Task: Check current mortgage rates that include FHA loans.
Action: Mouse moved to (731, 138)
Screenshot: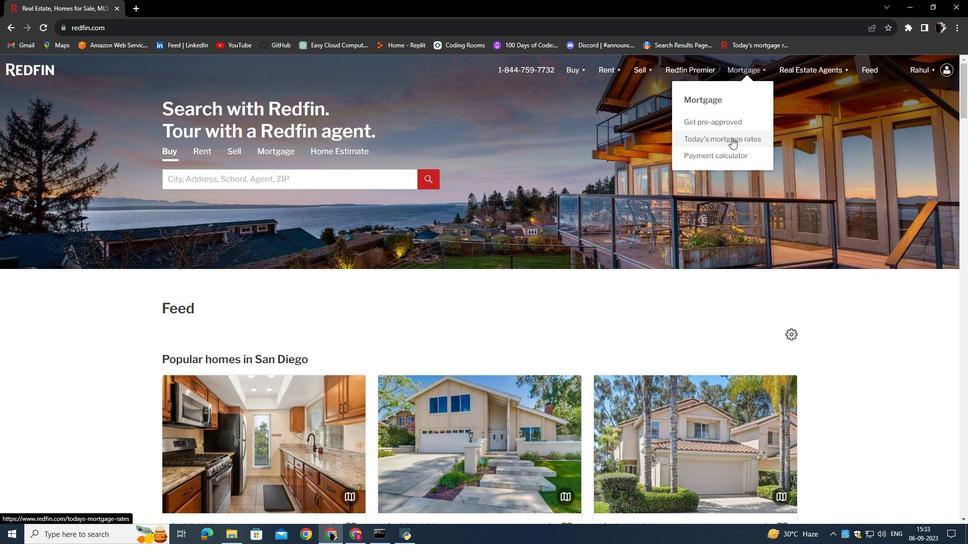 
Action: Mouse pressed left at (731, 138)
Screenshot: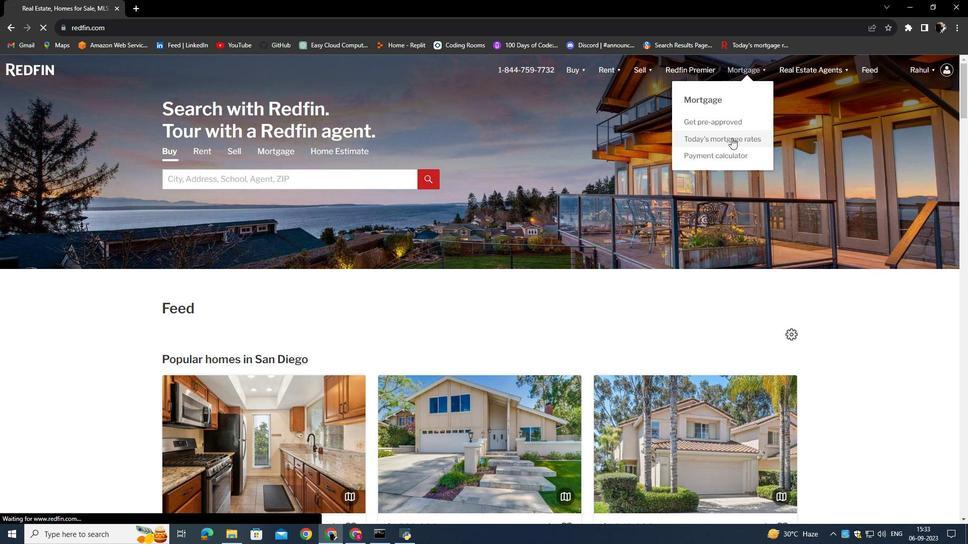 
Action: Mouse moved to (371, 269)
Screenshot: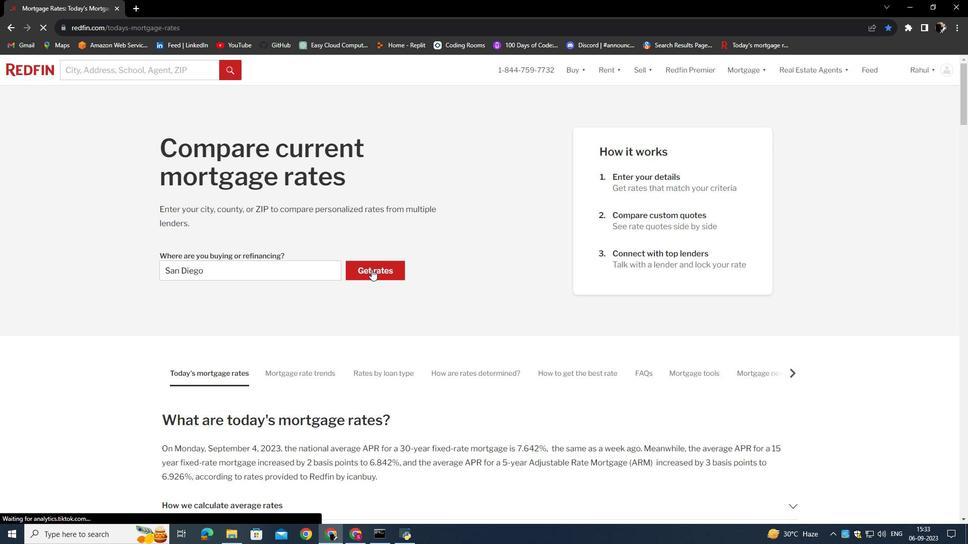 
Action: Mouse pressed left at (371, 269)
Screenshot: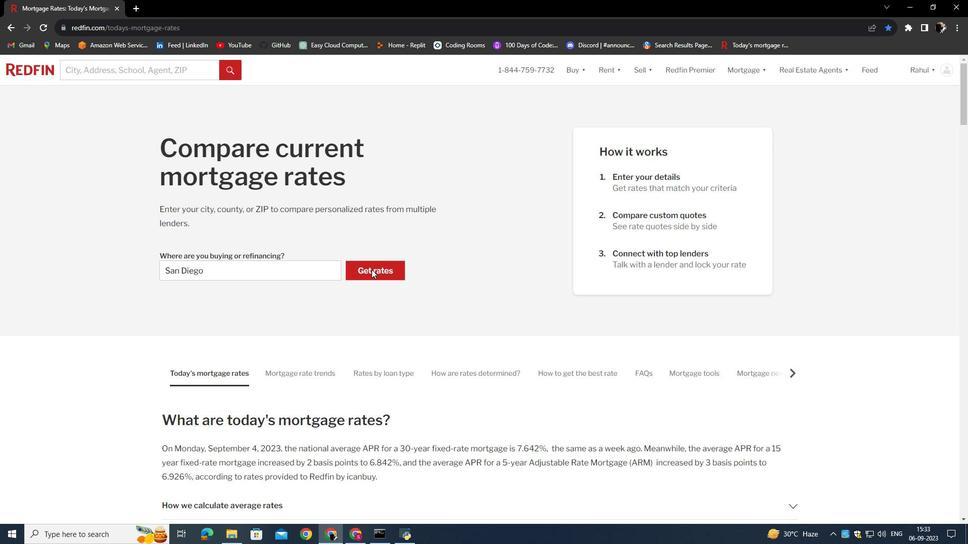 
Action: Mouse moved to (264, 184)
Screenshot: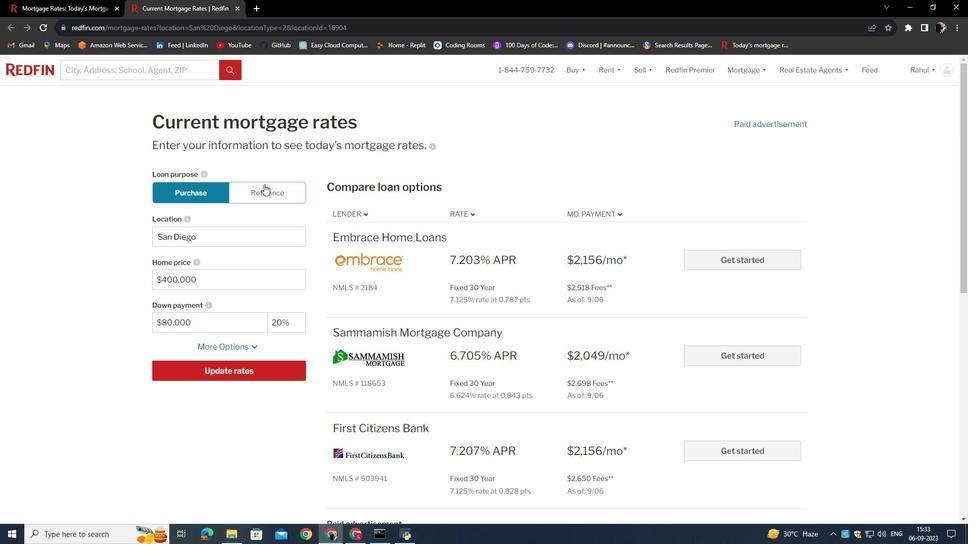 
Action: Mouse pressed left at (264, 184)
Screenshot: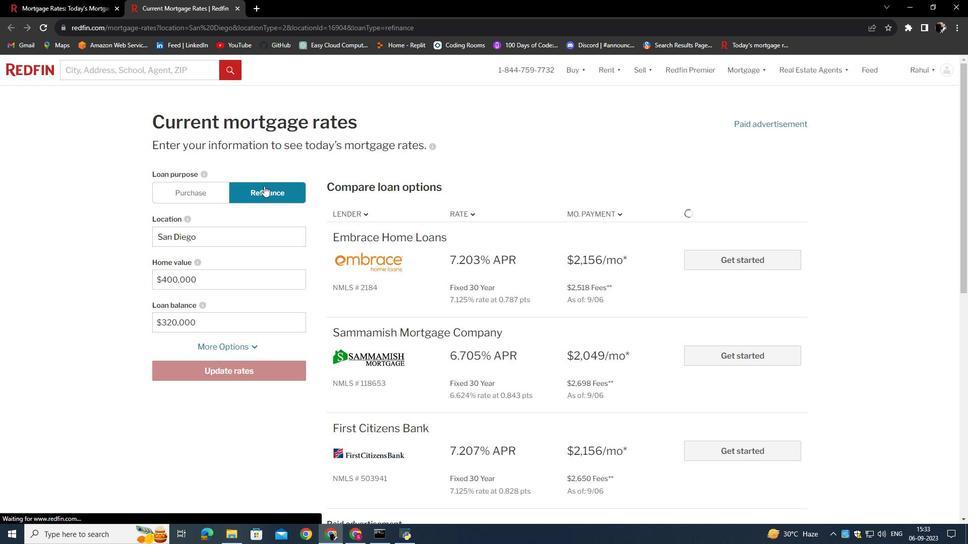 
Action: Mouse moved to (228, 345)
Screenshot: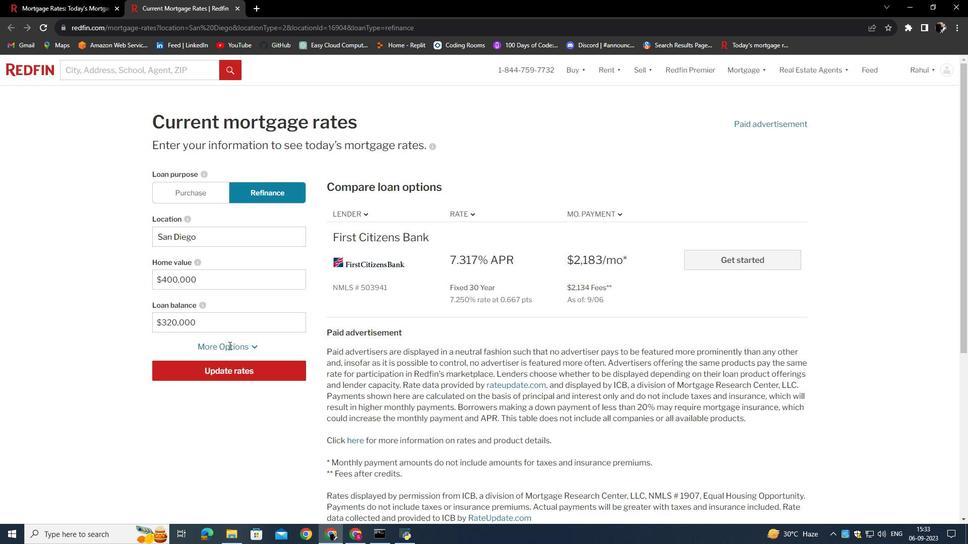 
Action: Mouse pressed left at (228, 345)
Screenshot: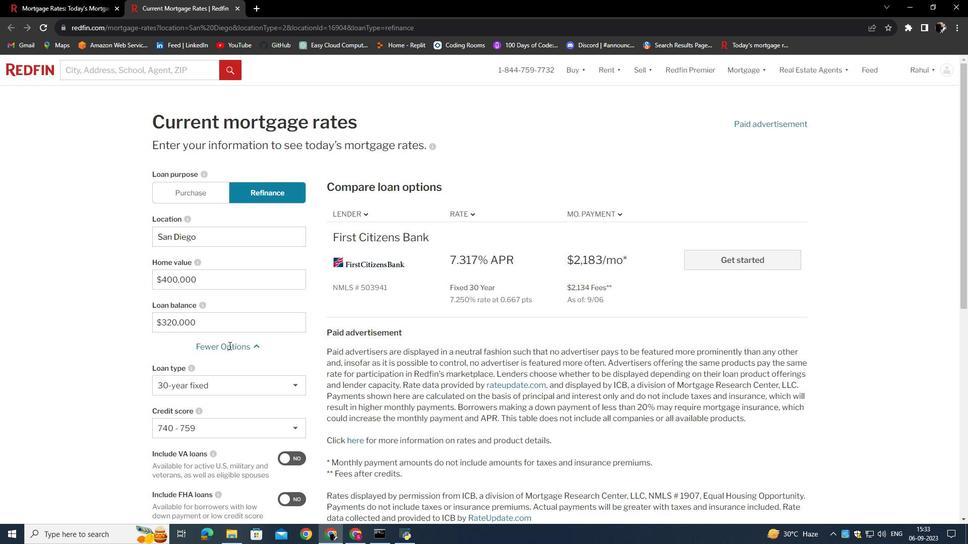 
Action: Mouse moved to (226, 395)
Screenshot: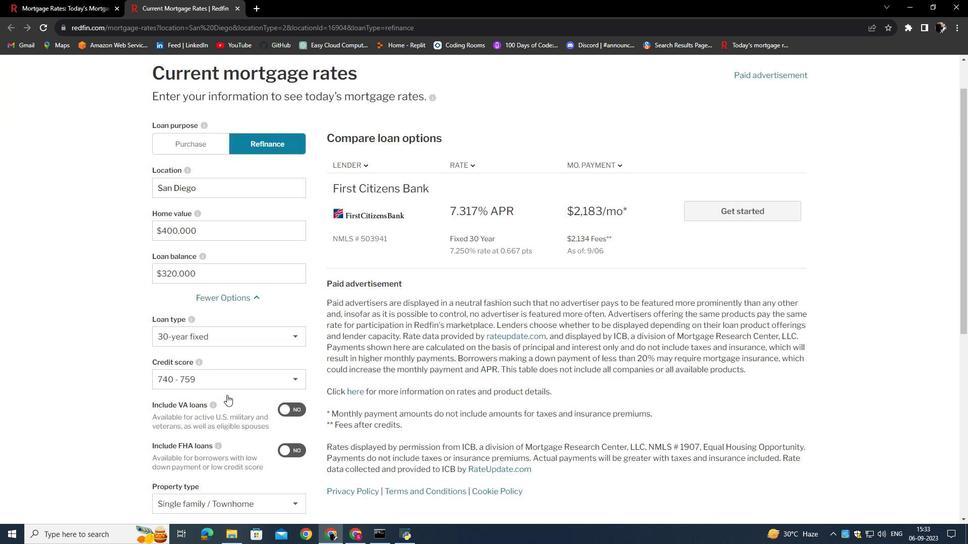 
Action: Mouse scrolled (226, 394) with delta (0, 0)
Screenshot: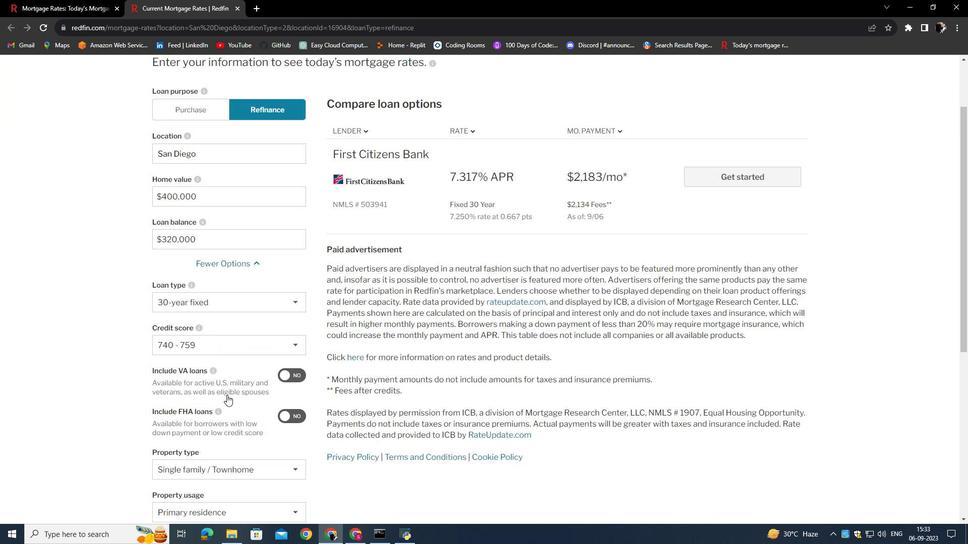 
Action: Mouse scrolled (226, 394) with delta (0, 0)
Screenshot: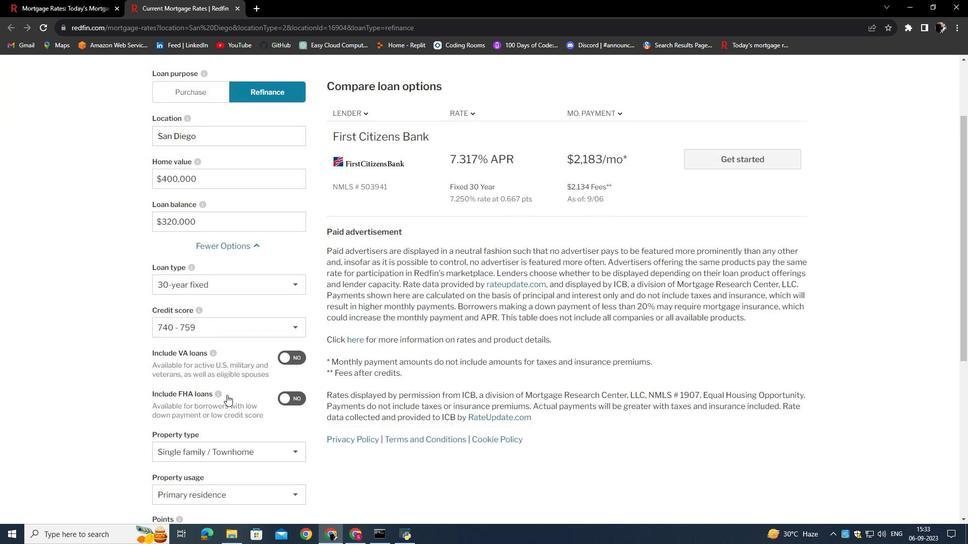 
Action: Mouse scrolled (226, 394) with delta (0, 0)
Screenshot: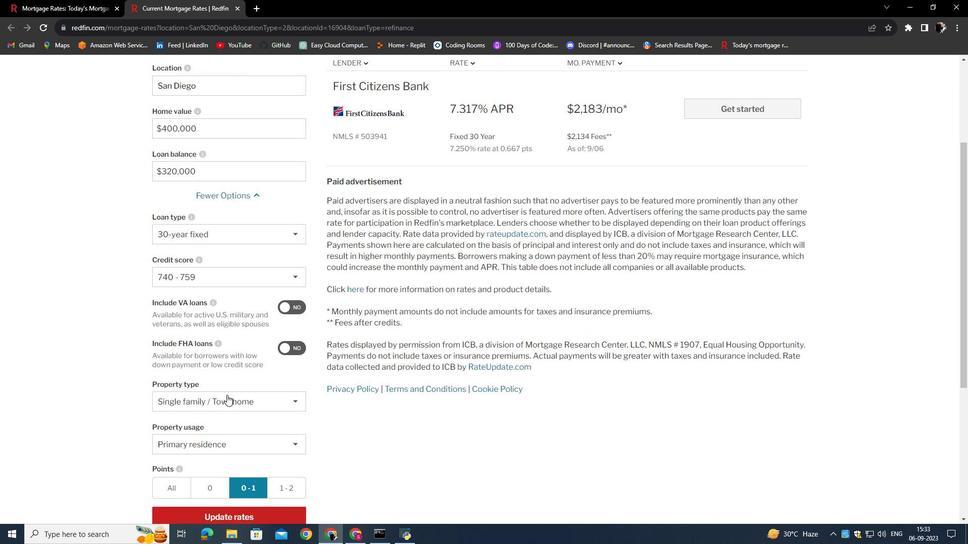 
Action: Mouse moved to (297, 345)
Screenshot: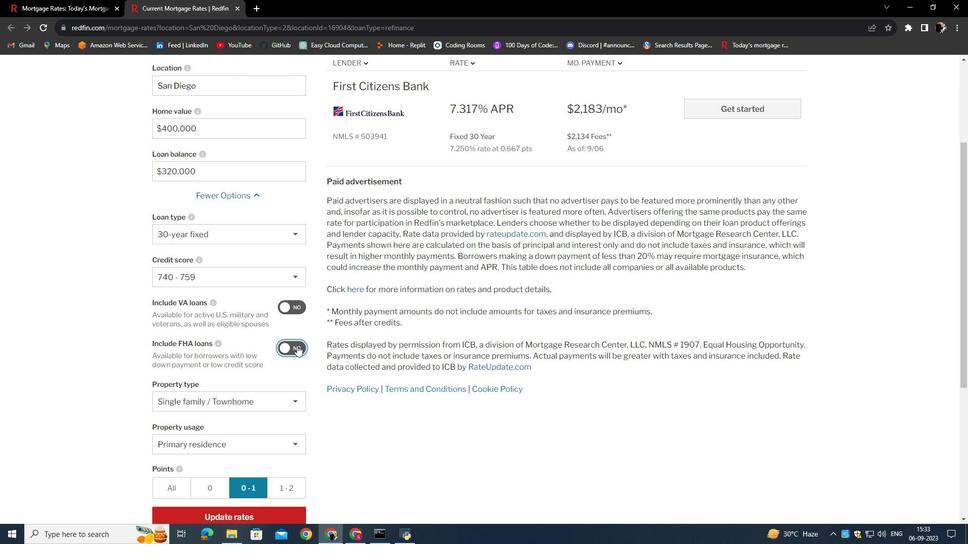 
Action: Mouse pressed left at (297, 345)
Screenshot: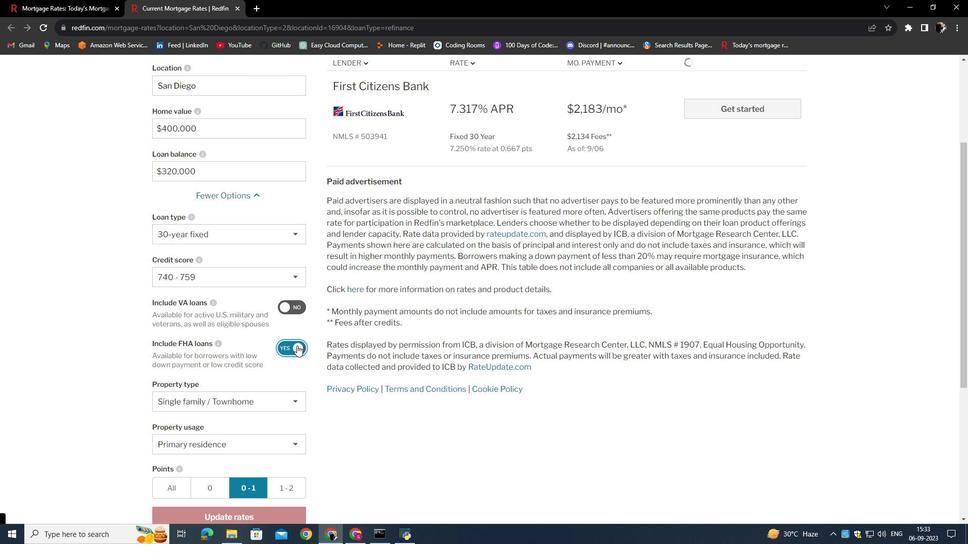 
Action: Mouse moved to (295, 355)
Screenshot: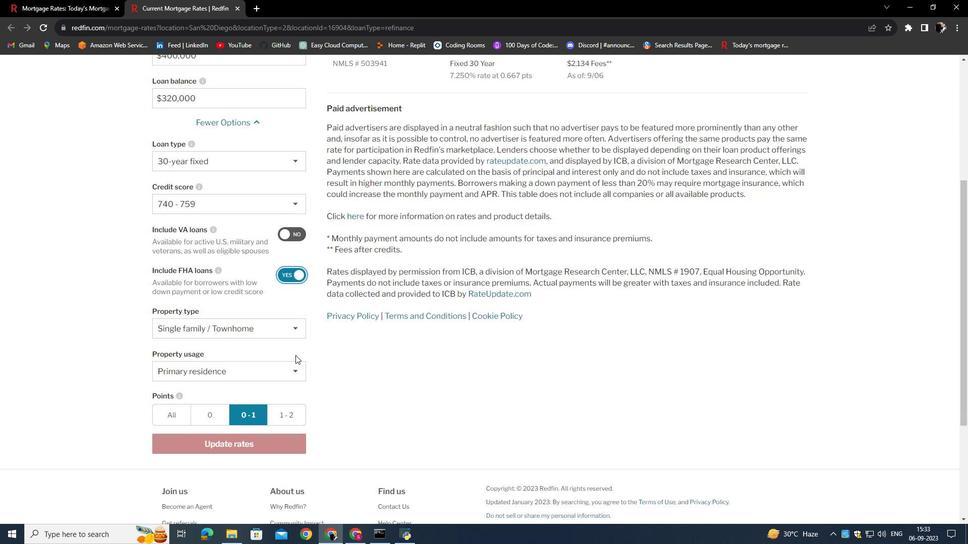 
Action: Mouse scrolled (295, 355) with delta (0, 0)
Screenshot: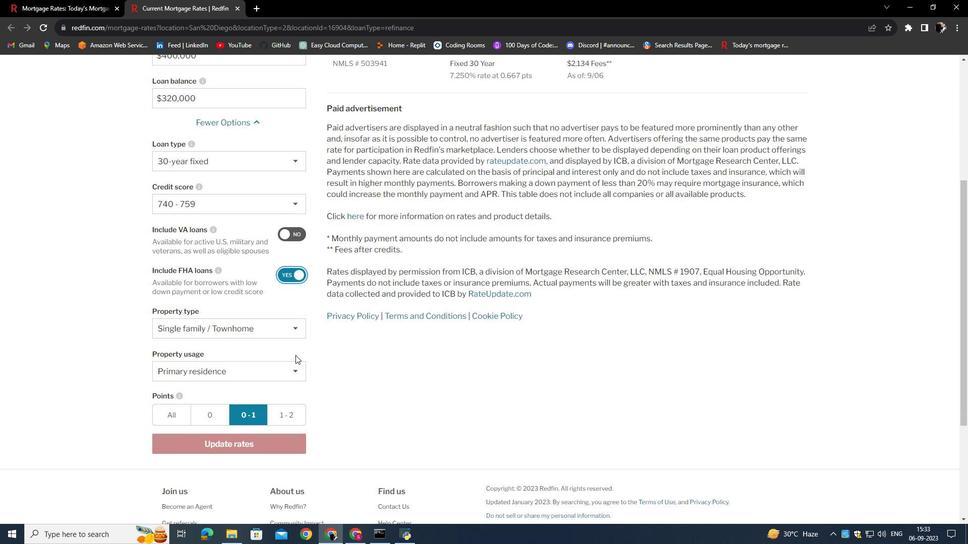 
Action: Mouse scrolled (295, 355) with delta (0, 0)
Screenshot: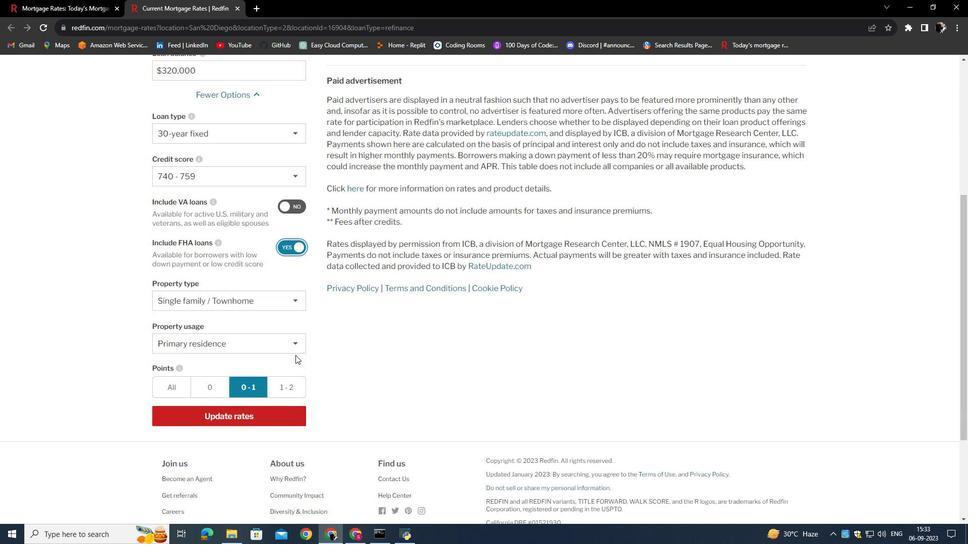 
Action: Mouse moved to (263, 416)
Screenshot: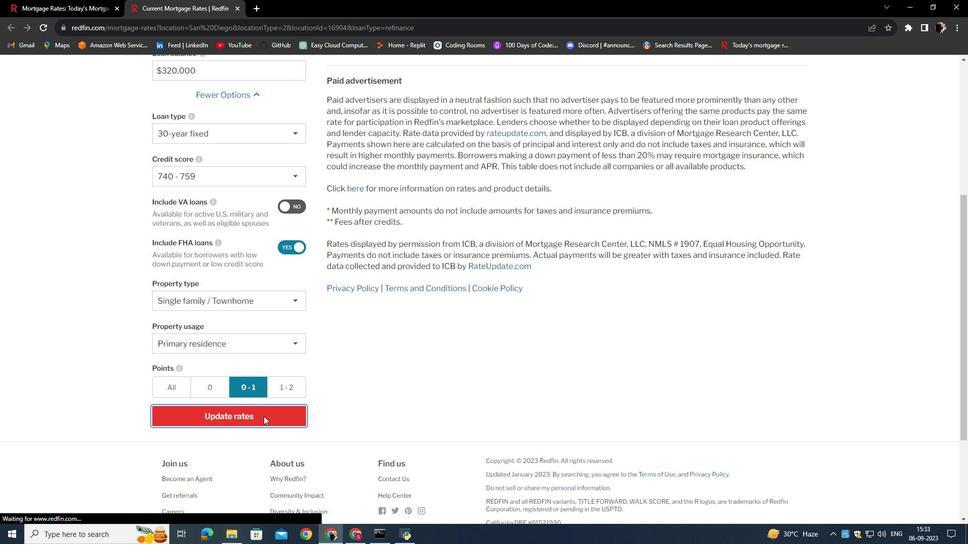
Action: Mouse pressed left at (263, 416)
Screenshot: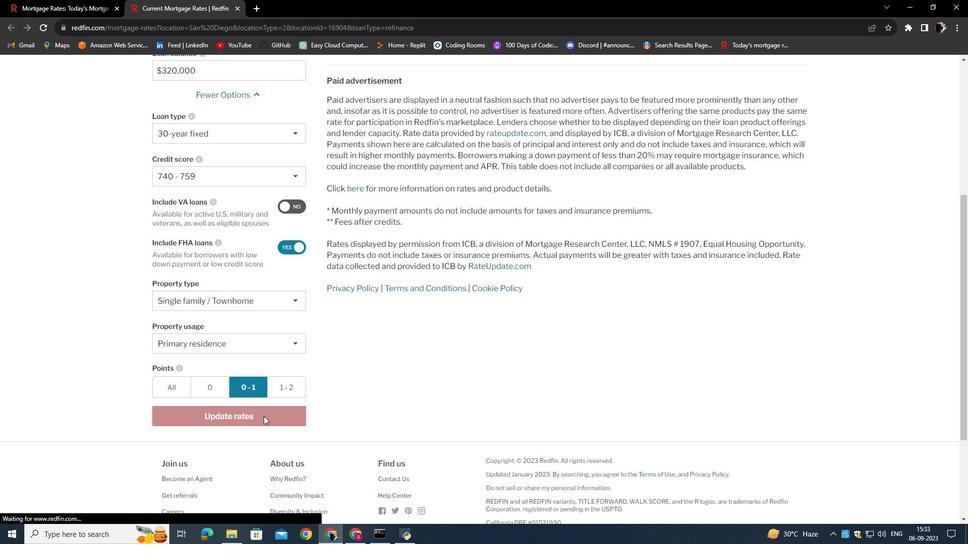 
Action: Mouse moved to (387, 354)
Screenshot: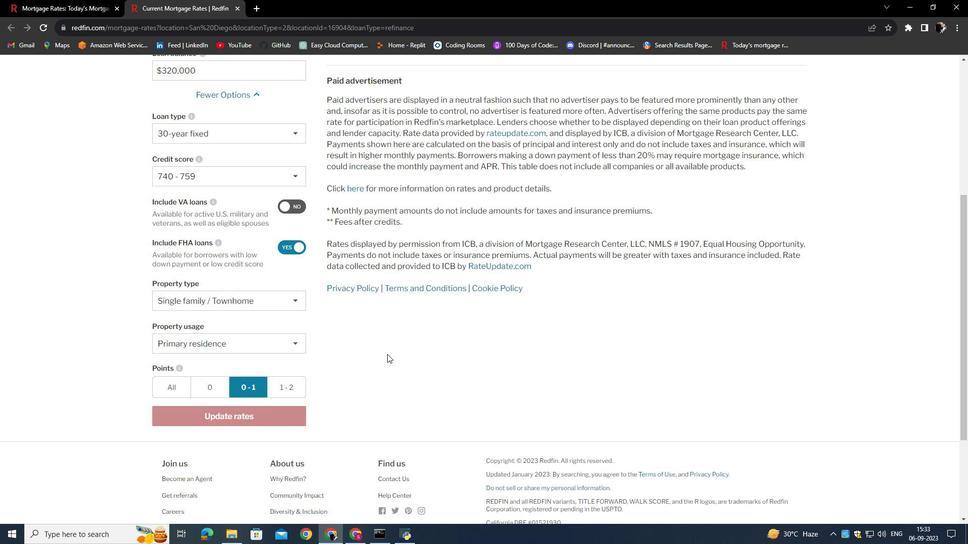 
Action: Mouse scrolled (387, 355) with delta (0, 0)
Screenshot: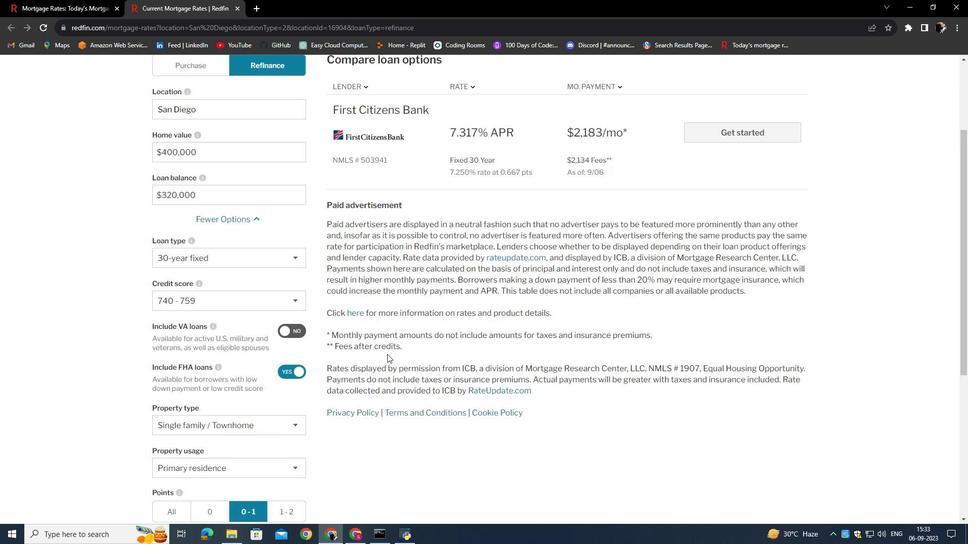
Action: Mouse scrolled (387, 355) with delta (0, 0)
Screenshot: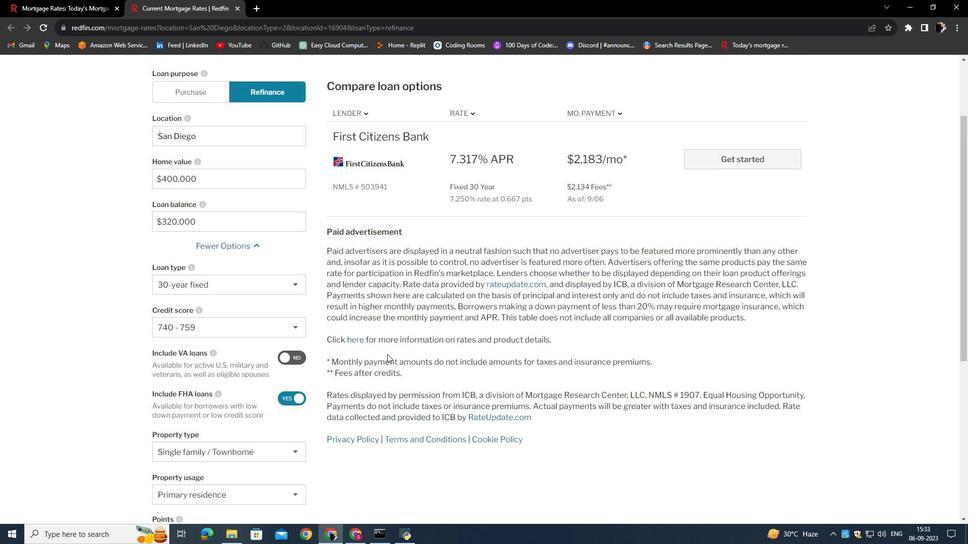 
Action: Mouse scrolled (387, 355) with delta (0, 0)
Screenshot: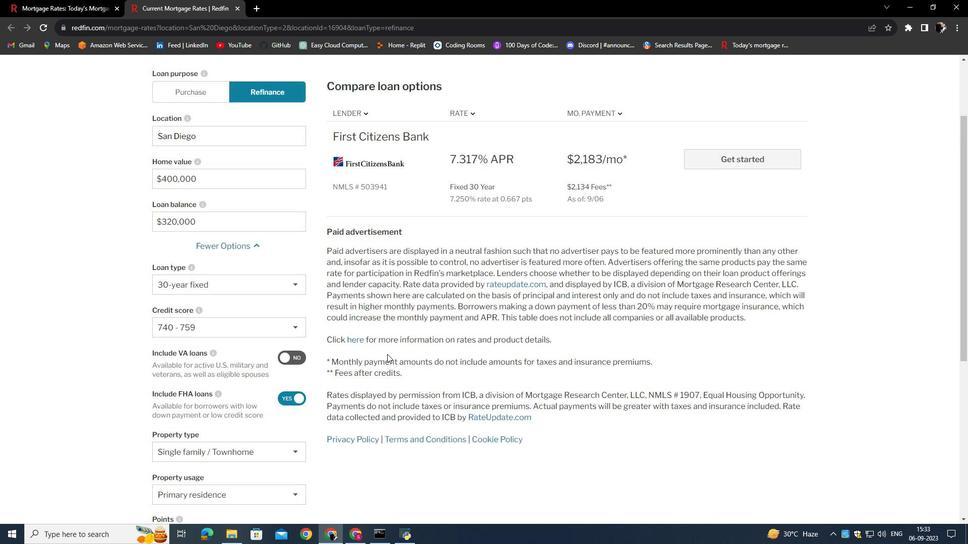
Action: Mouse scrolled (387, 355) with delta (0, 0)
Screenshot: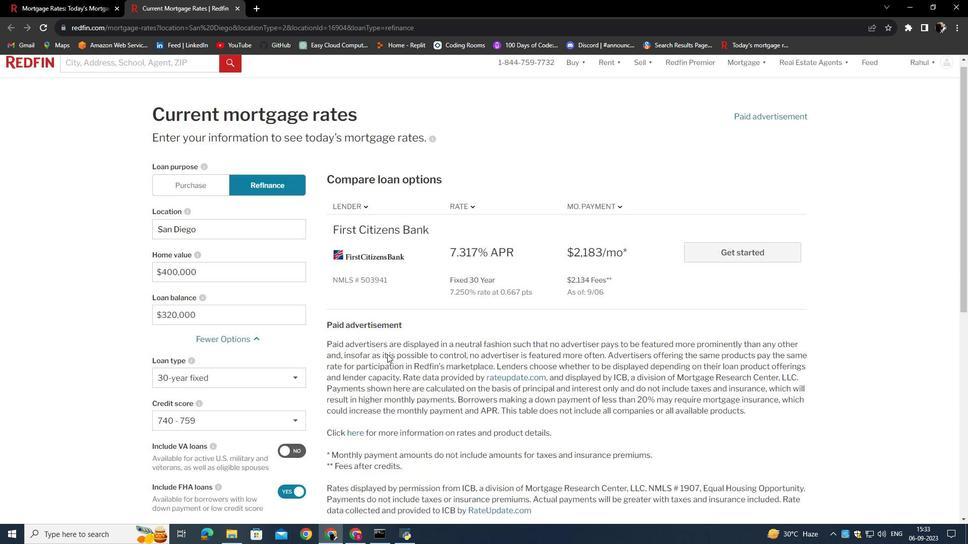 
Action: Mouse scrolled (387, 355) with delta (0, 0)
Screenshot: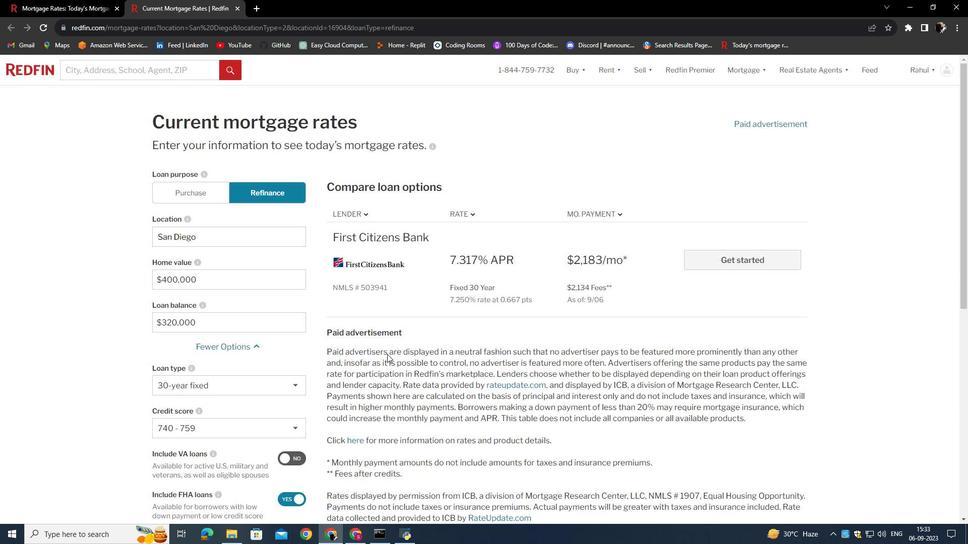 
Action: Mouse scrolled (387, 355) with delta (0, 0)
Screenshot: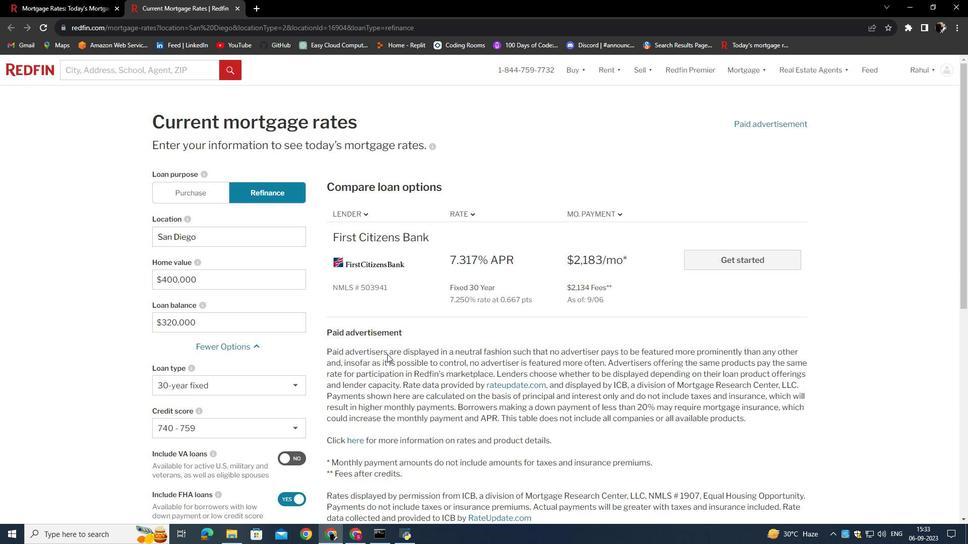
